 Task: Assign in the project TridentForge the issue 'Error when trying to import/export data' to the sprint 'Solar Wind'.
Action: Mouse moved to (254, 73)
Screenshot: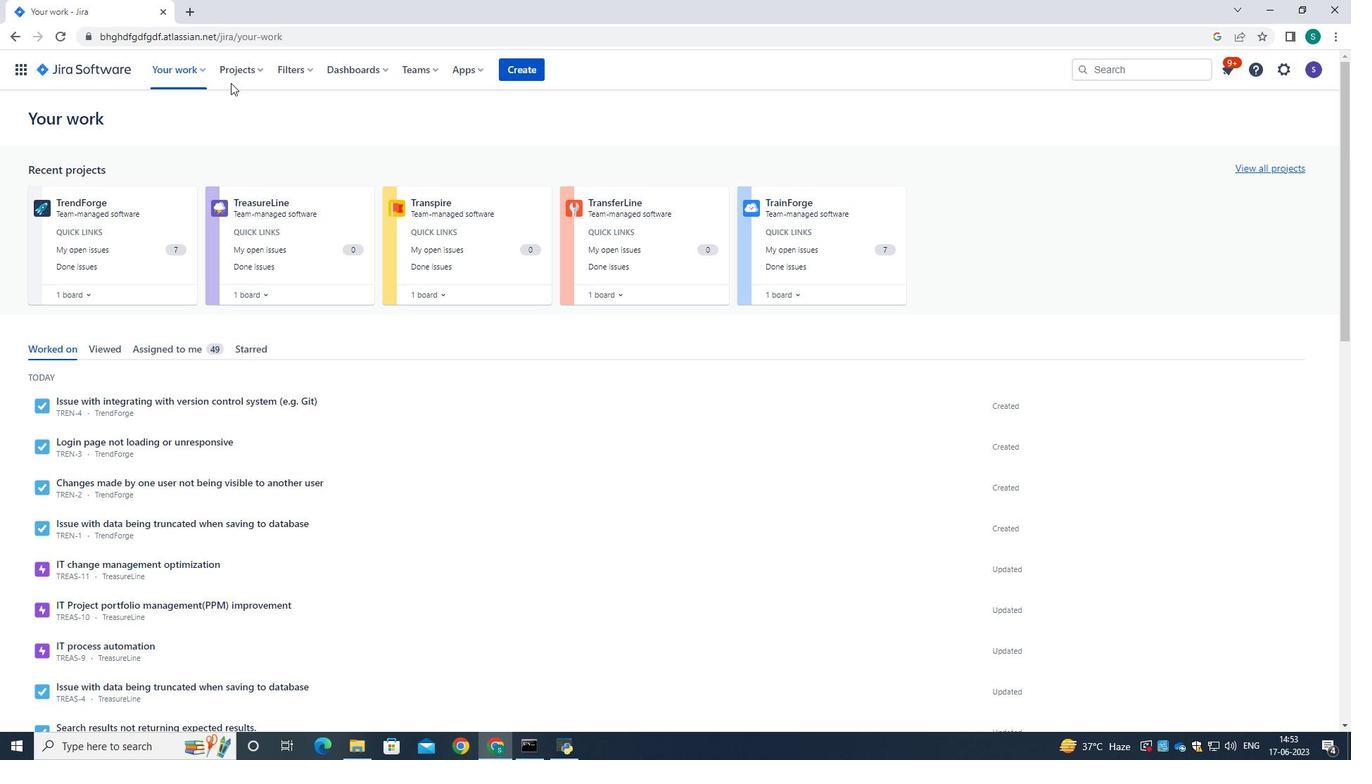 
Action: Mouse pressed left at (254, 73)
Screenshot: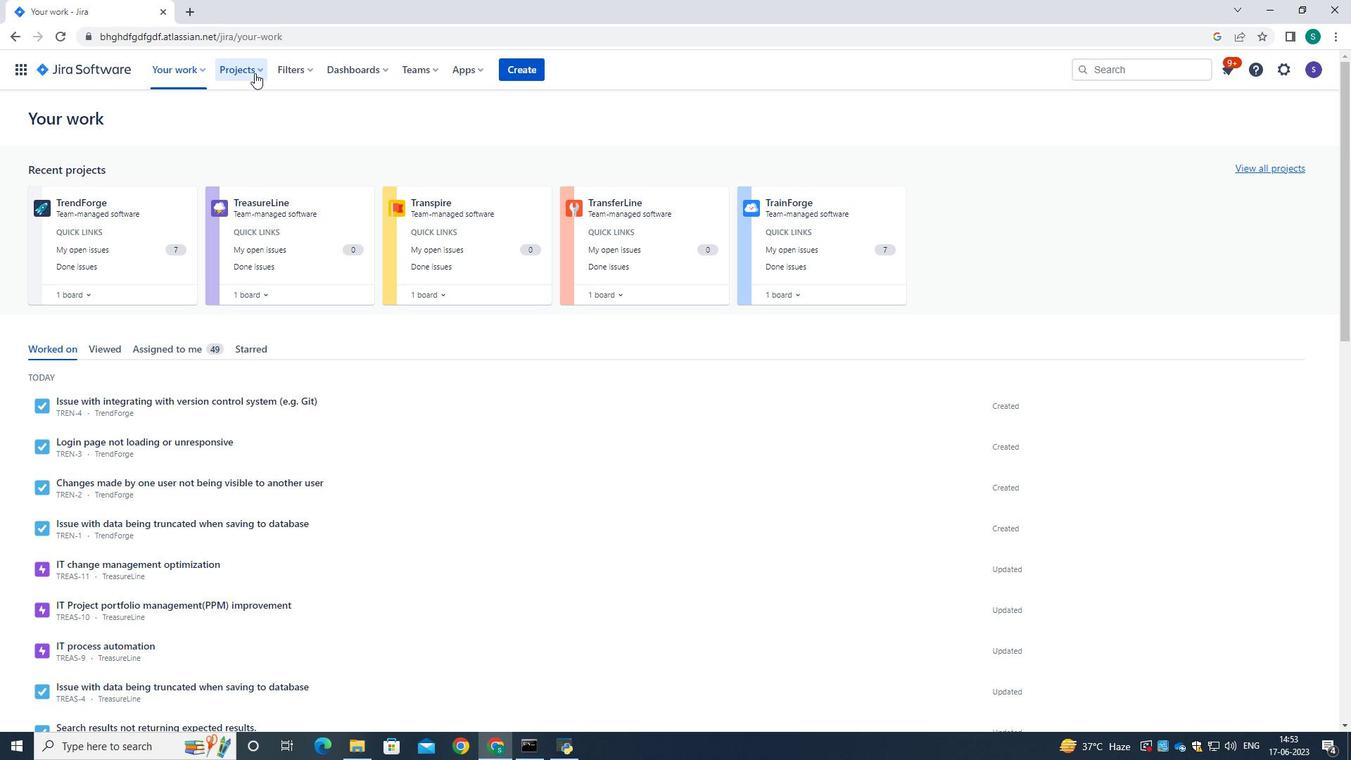 
Action: Mouse moved to (249, 127)
Screenshot: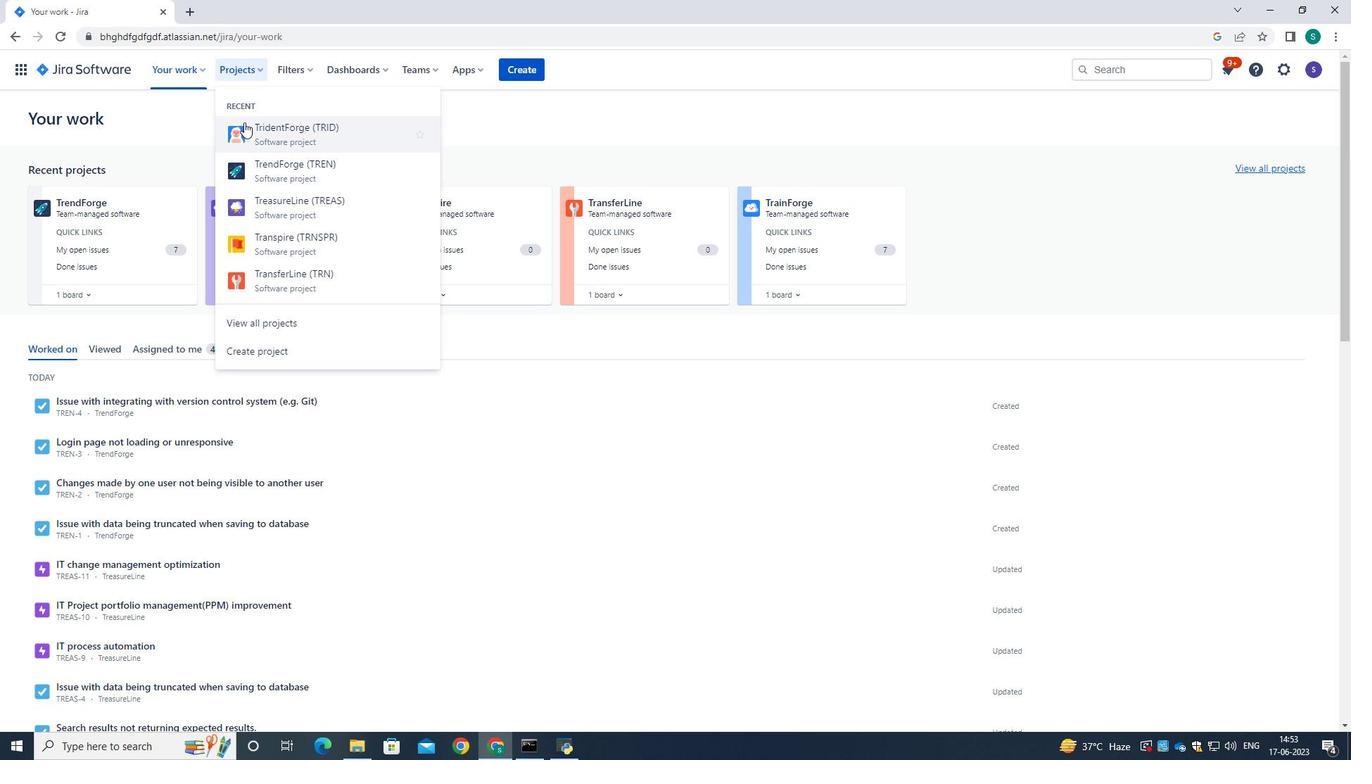 
Action: Mouse pressed left at (249, 127)
Screenshot: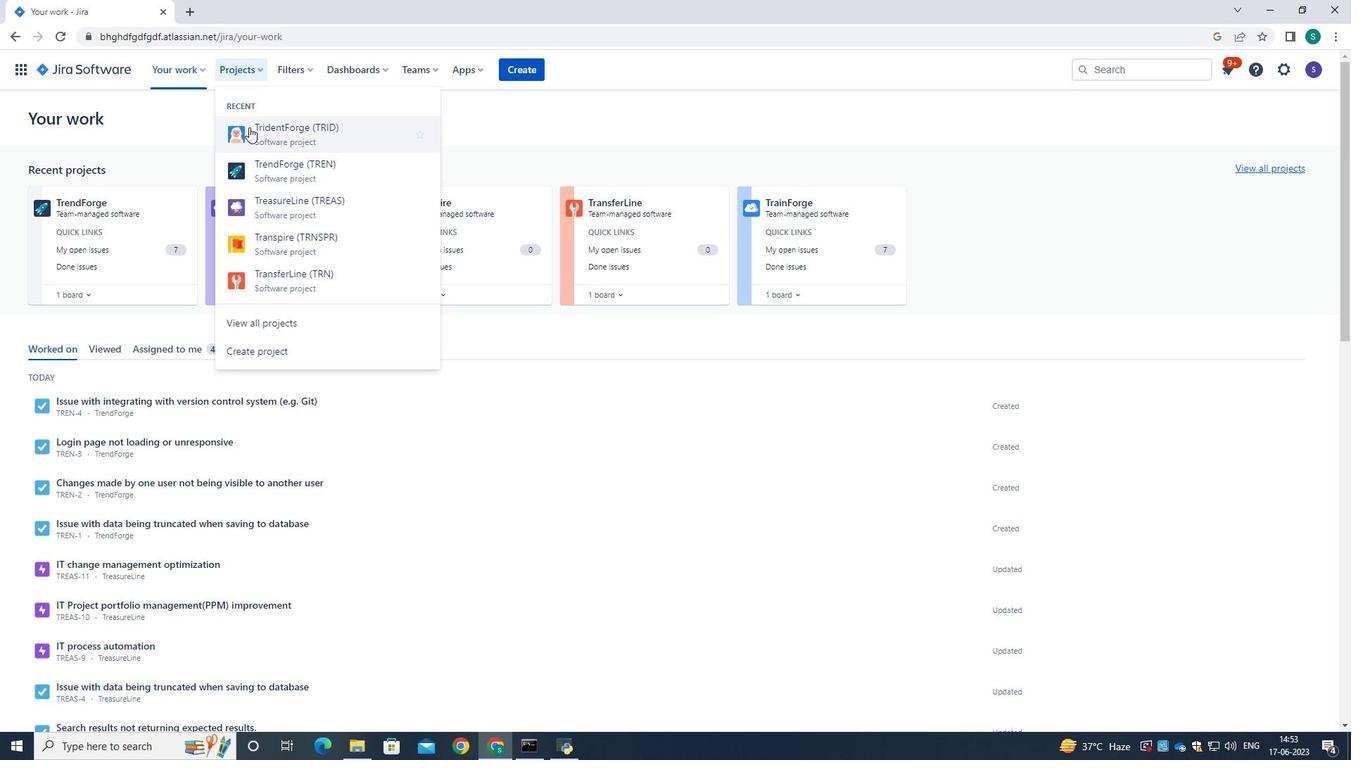 
Action: Mouse moved to (88, 221)
Screenshot: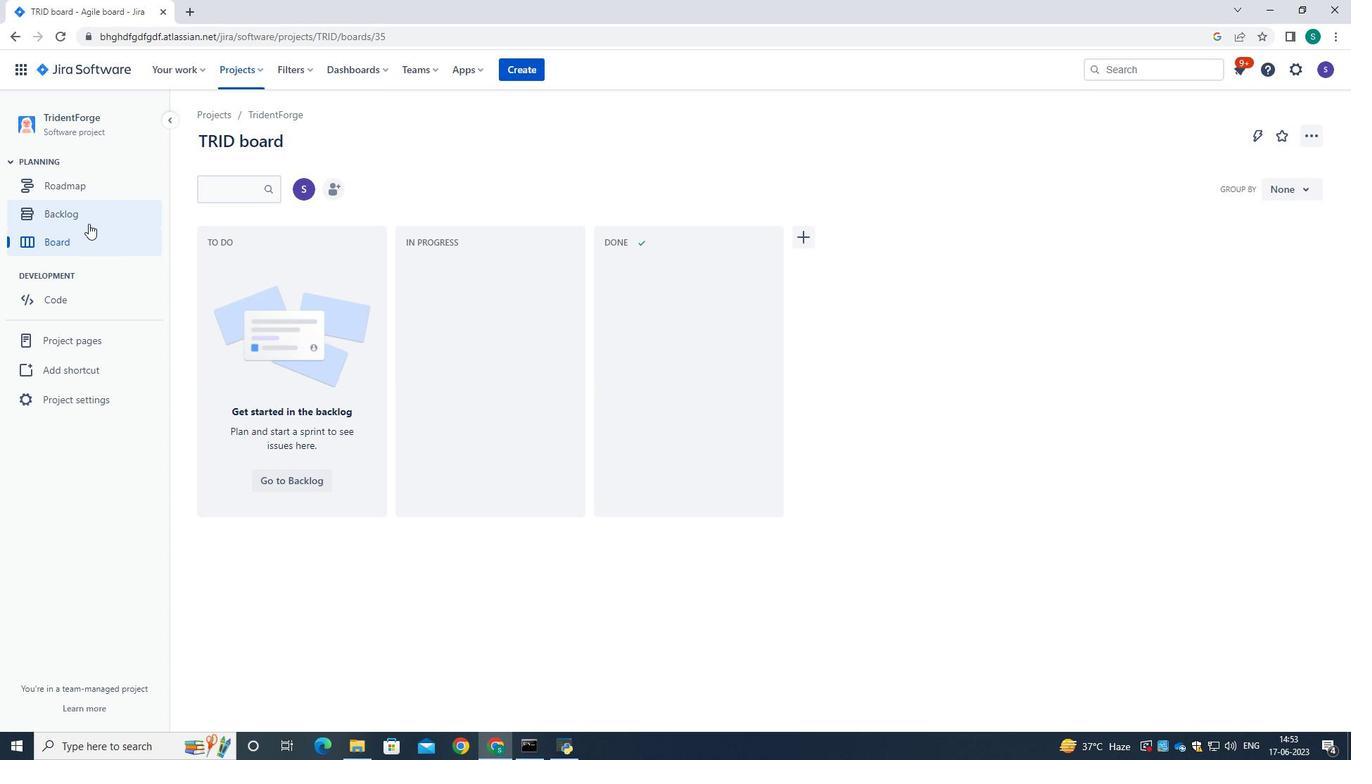 
Action: Mouse pressed left at (88, 221)
Screenshot: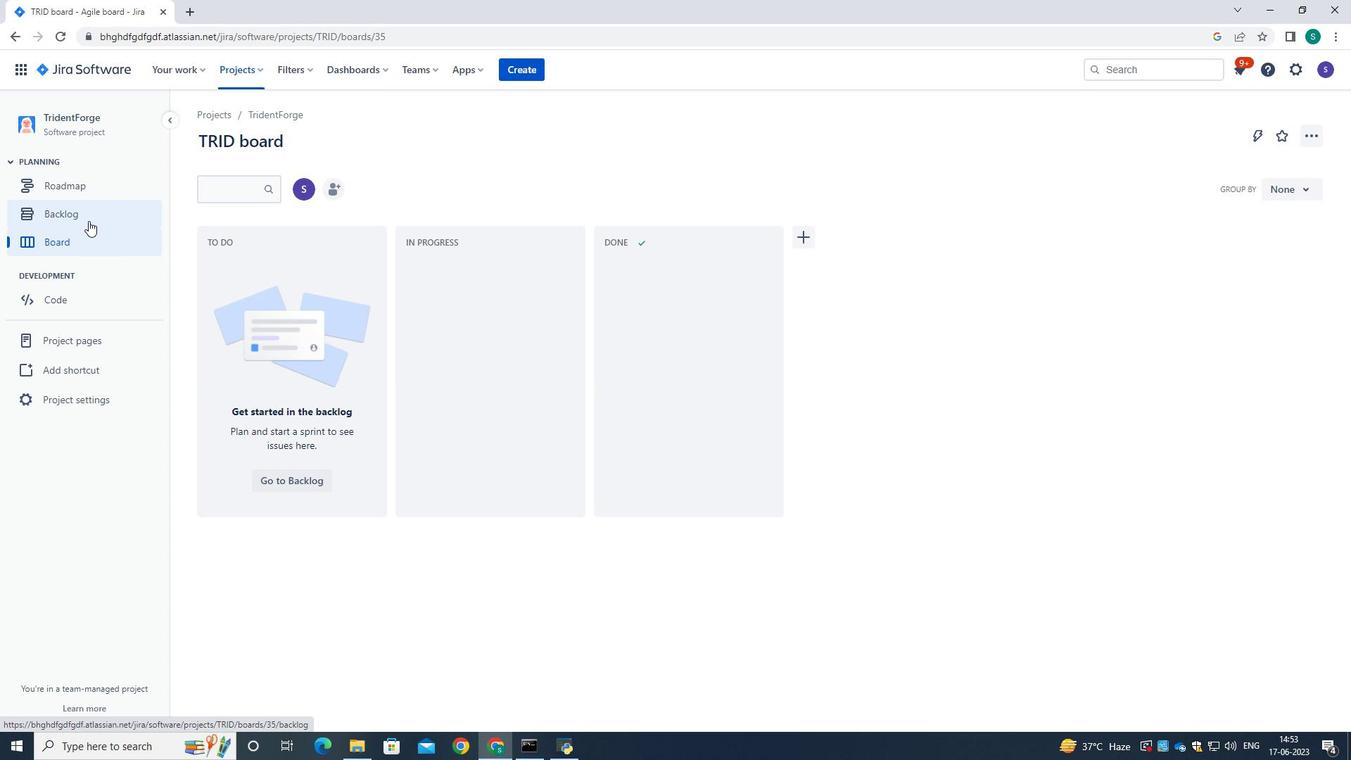 
Action: Mouse moved to (1302, 256)
Screenshot: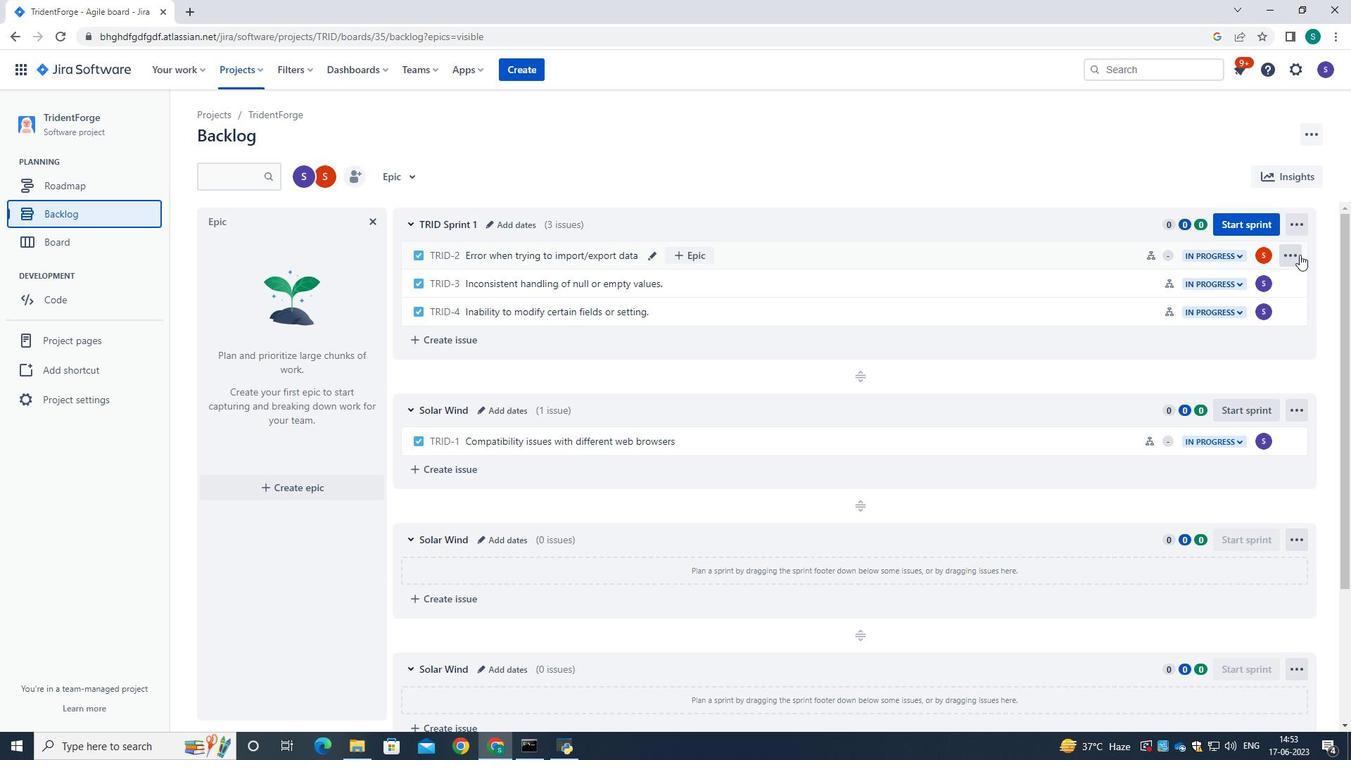 
Action: Mouse pressed left at (1302, 256)
Screenshot: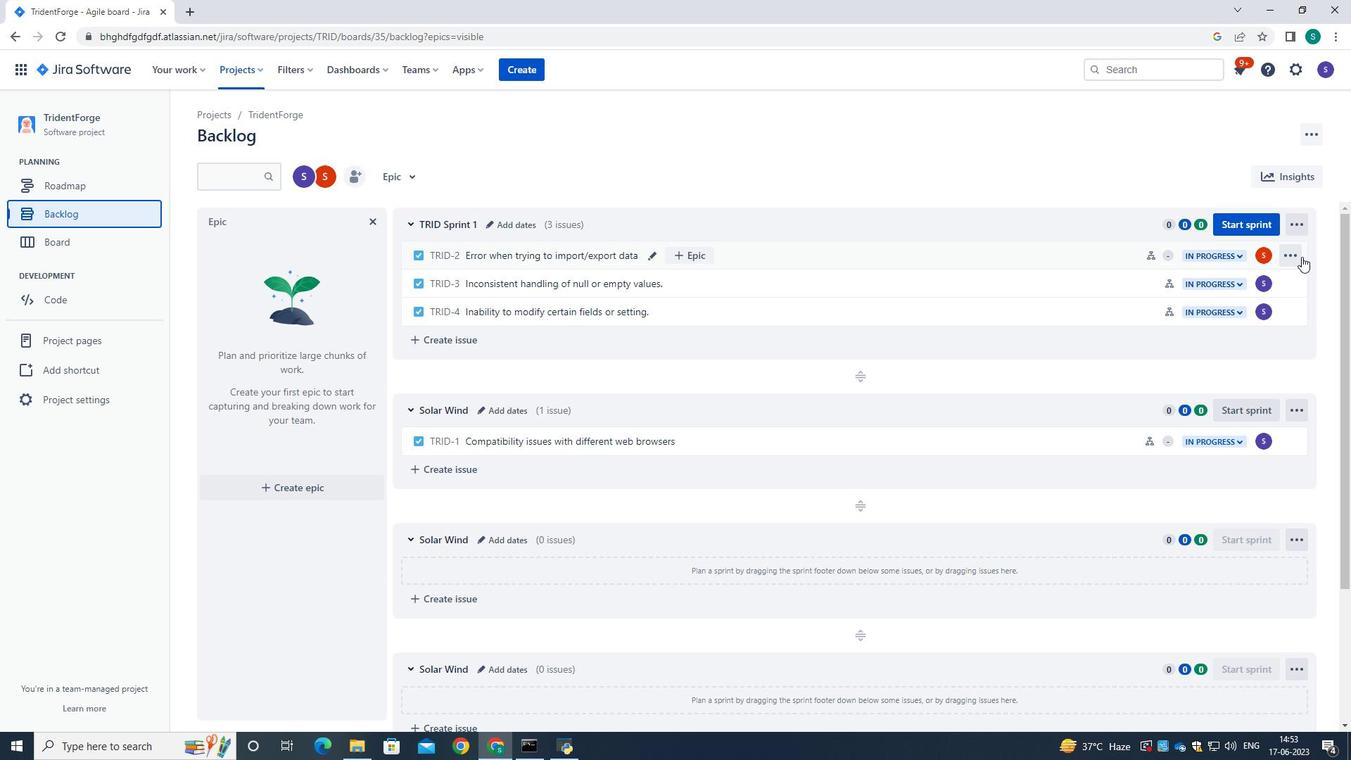 
Action: Mouse moved to (981, 253)
Screenshot: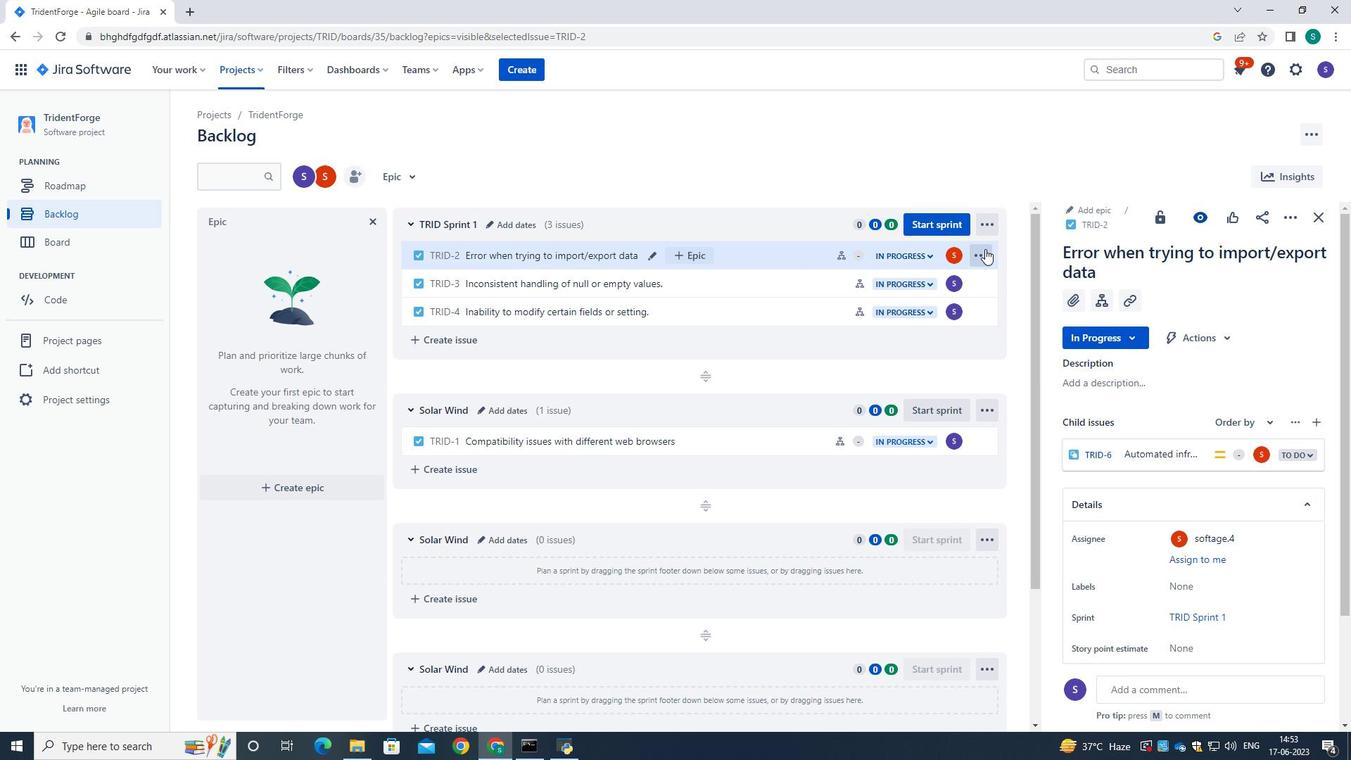 
Action: Mouse pressed left at (981, 253)
Screenshot: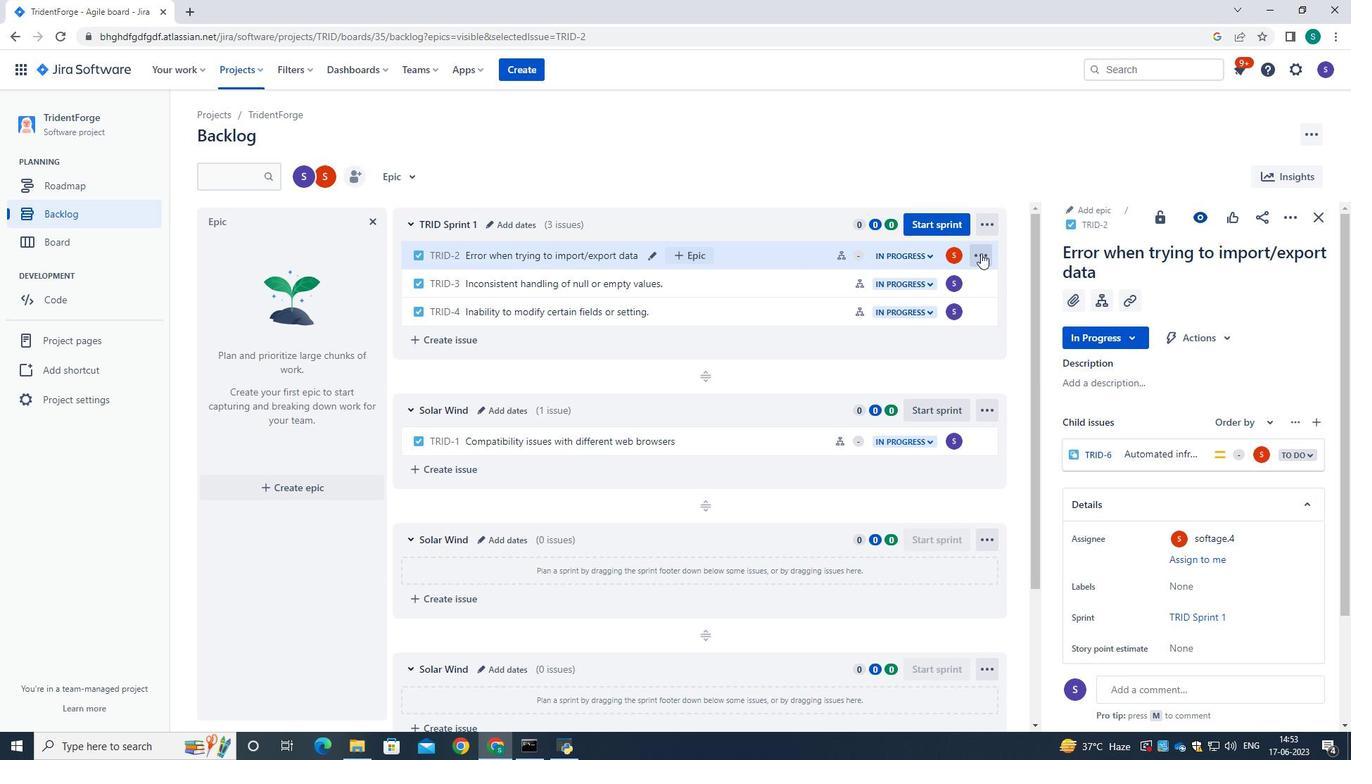 
Action: Mouse moved to (939, 431)
Screenshot: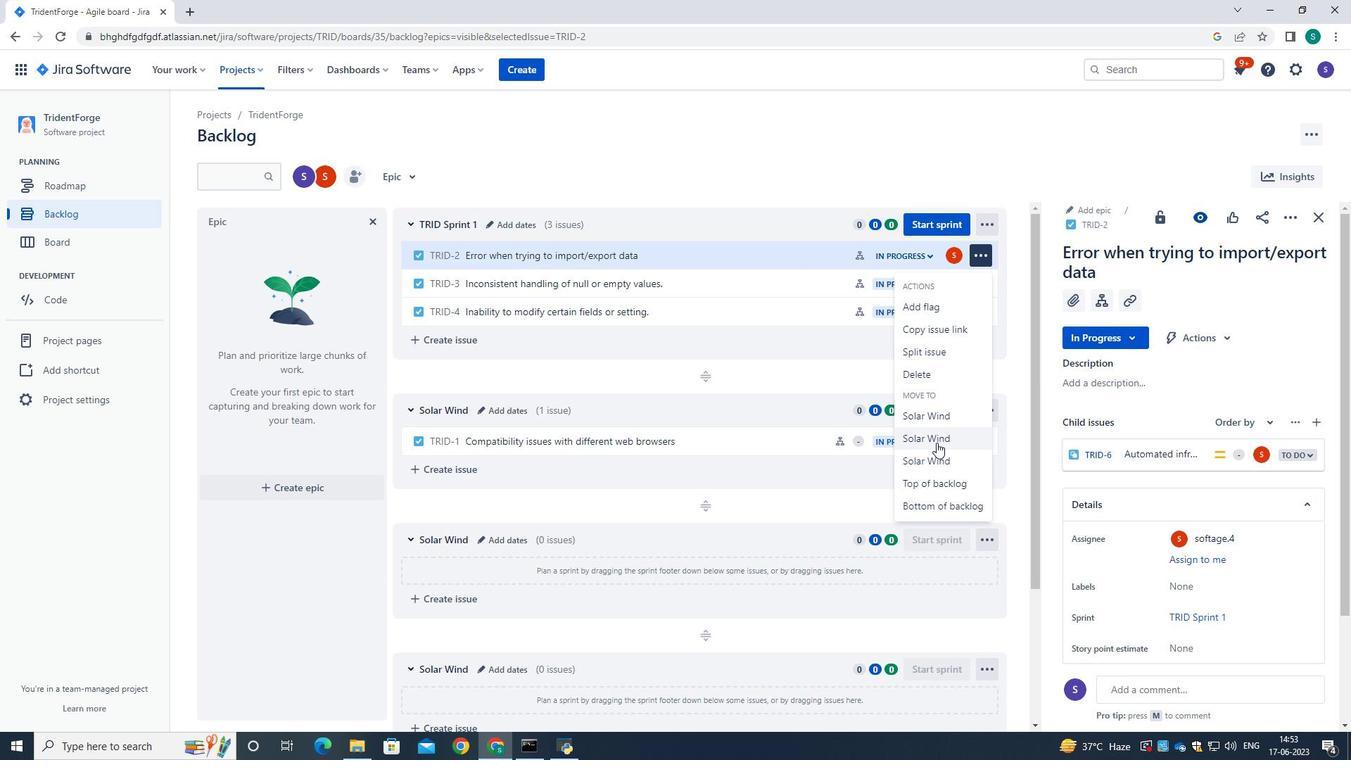 
Action: Mouse pressed left at (939, 431)
Screenshot: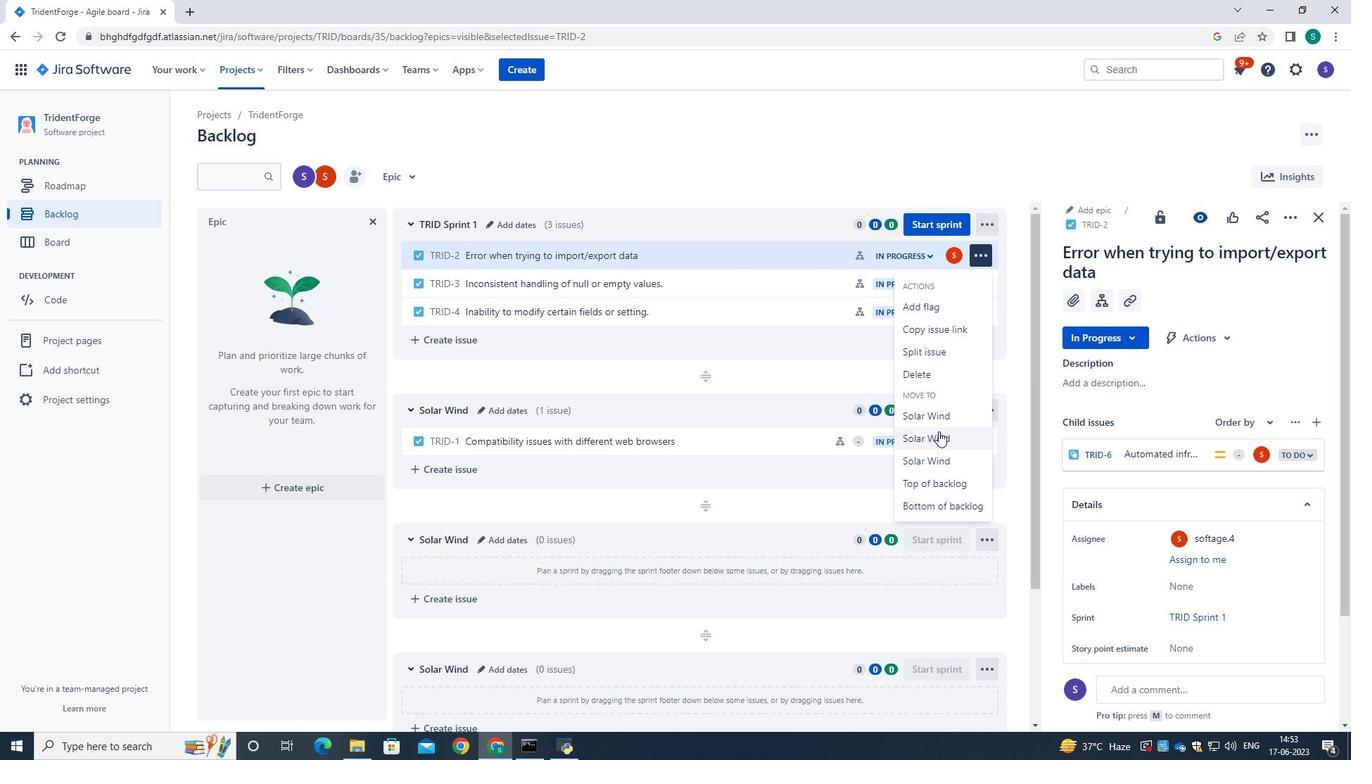 
Action: Mouse moved to (834, 142)
Screenshot: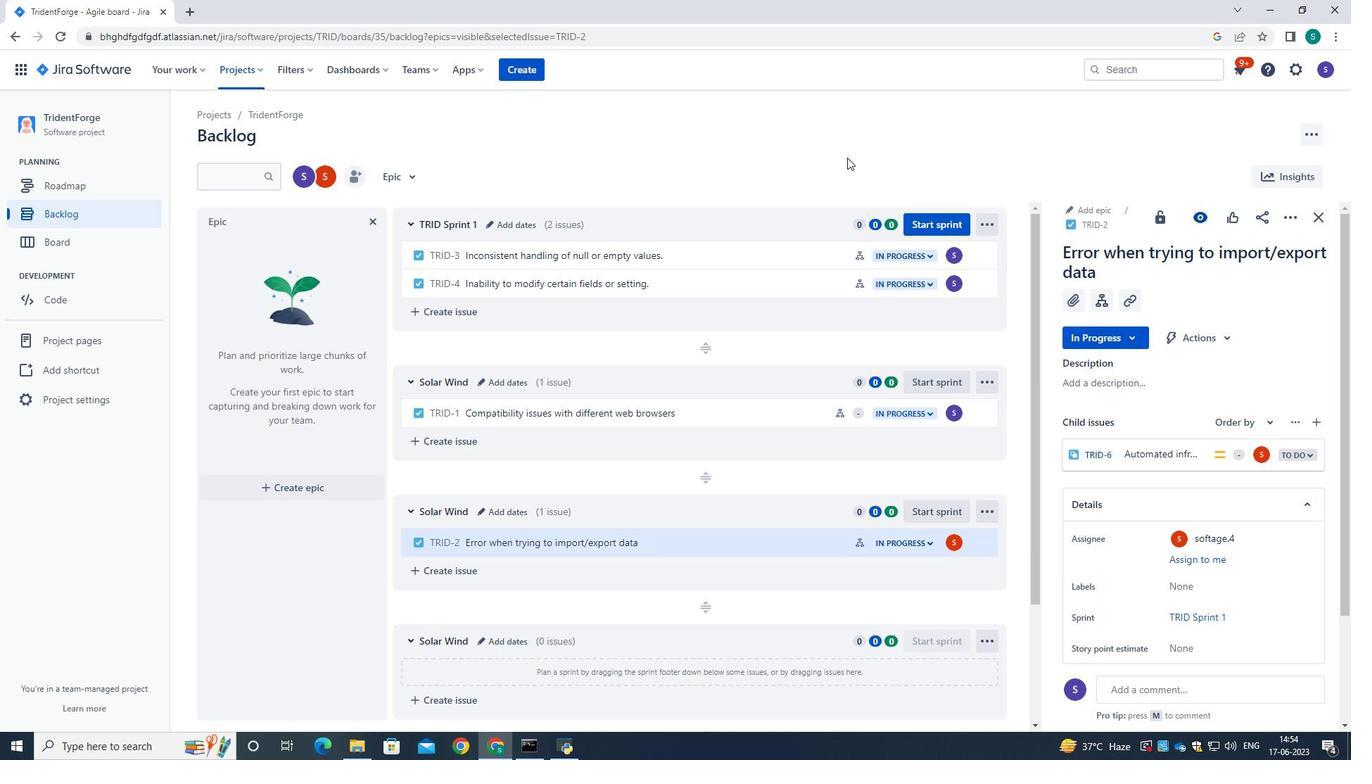 
Action: Mouse pressed left at (834, 142)
Screenshot: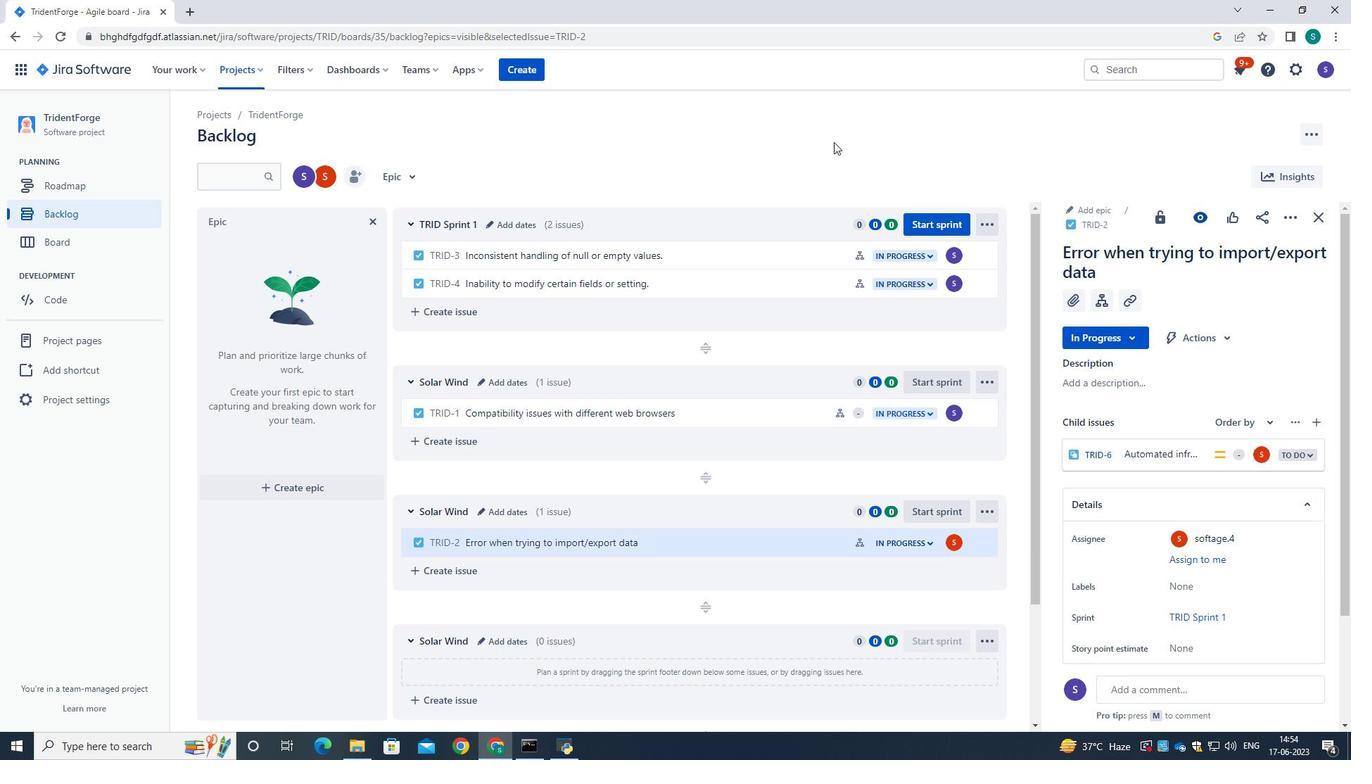 
Action: Mouse moved to (71, 73)
Screenshot: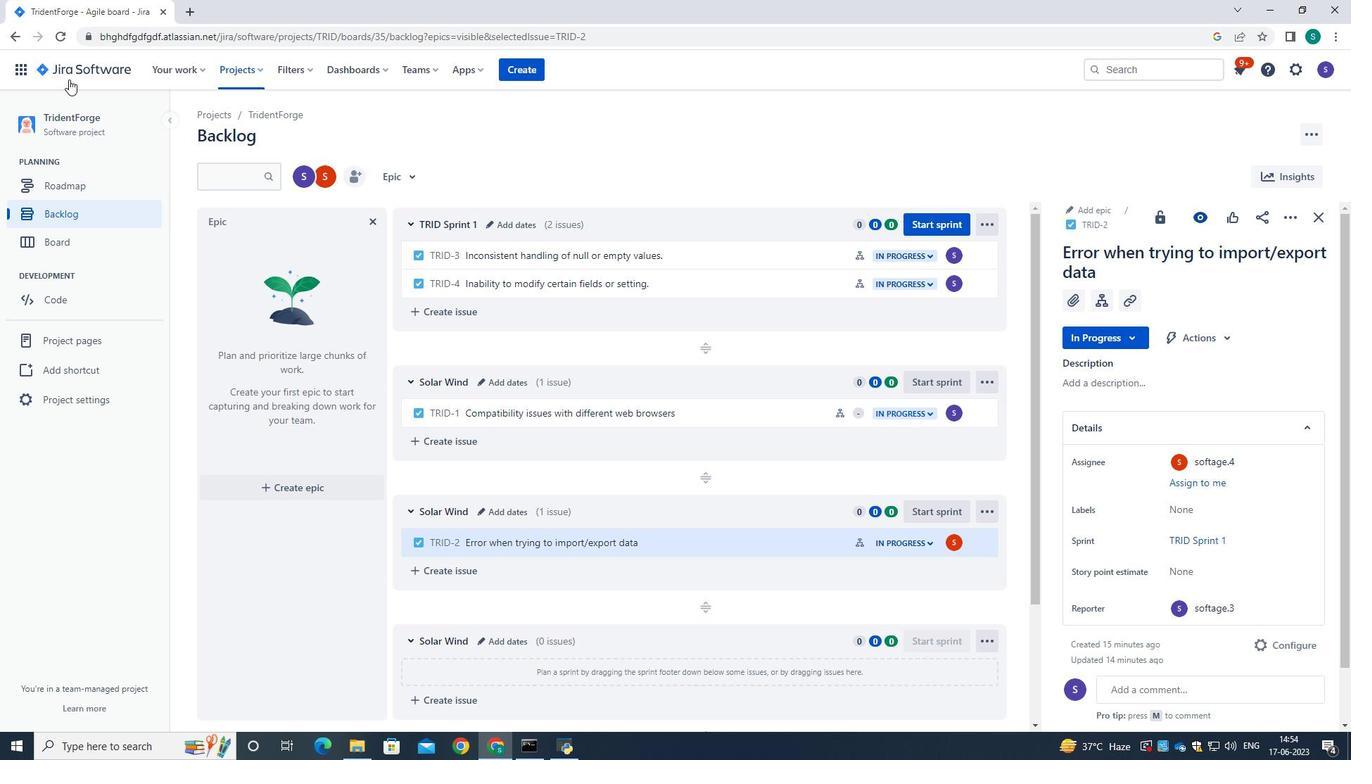 
Action: Mouse pressed left at (71, 73)
Screenshot: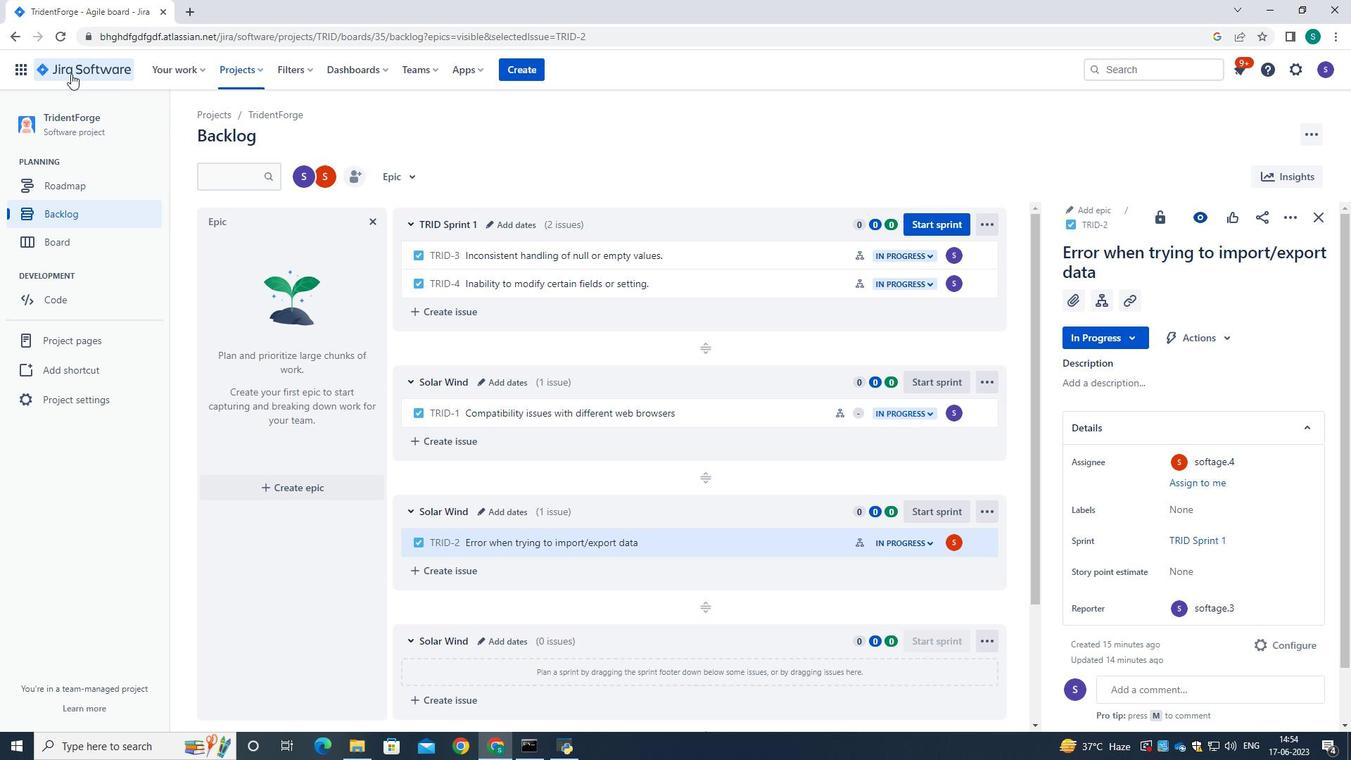 
Action: Mouse moved to (837, 152)
Screenshot: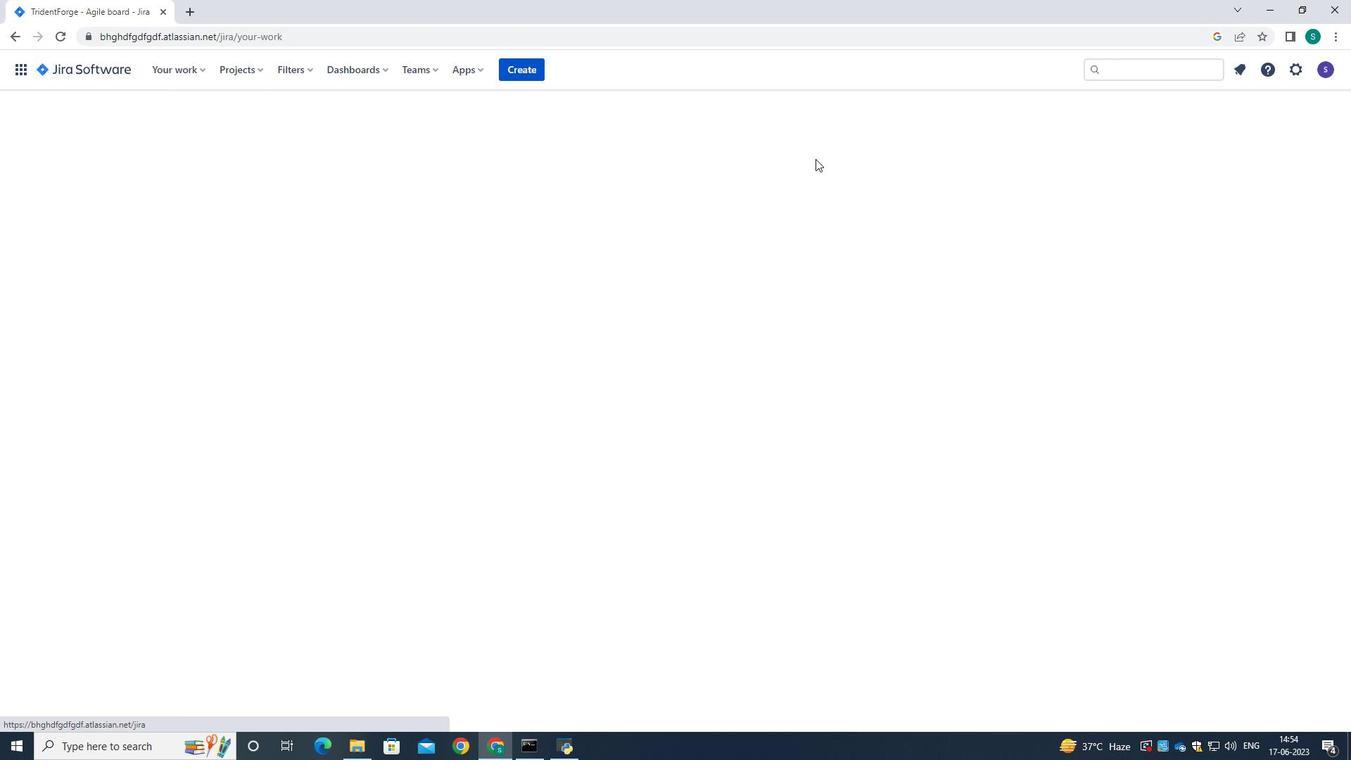 
